 Task: Add Generation Baking Raspberry Strip Danish to the cart.
Action: Mouse moved to (19, 87)
Screenshot: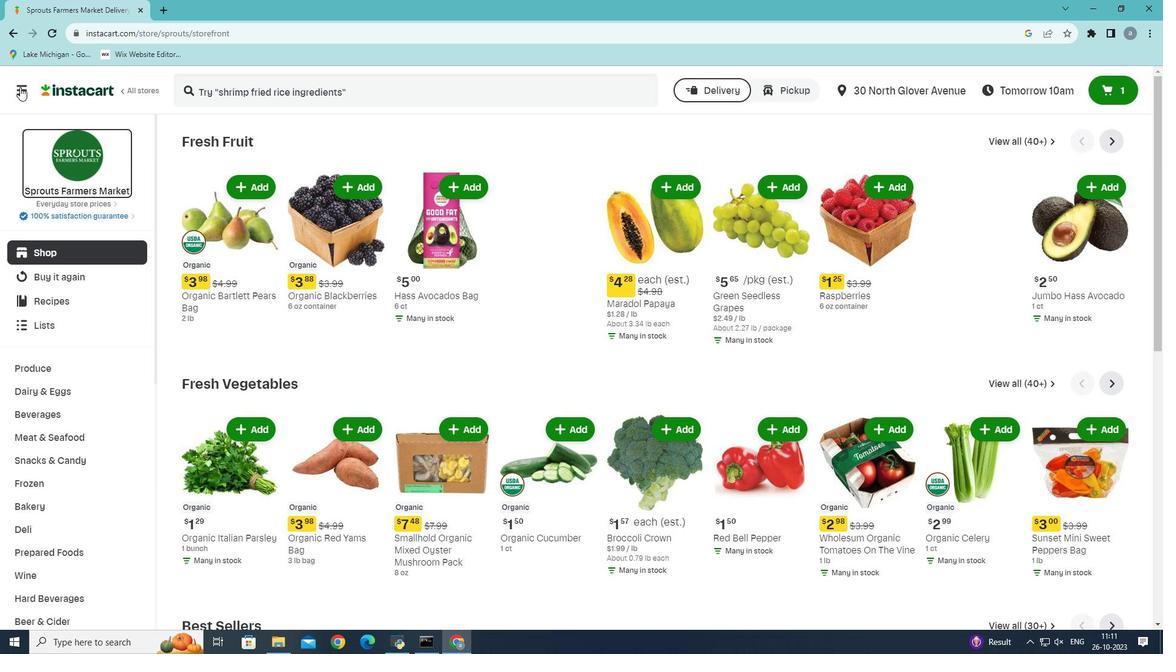 
Action: Mouse pressed left at (19, 87)
Screenshot: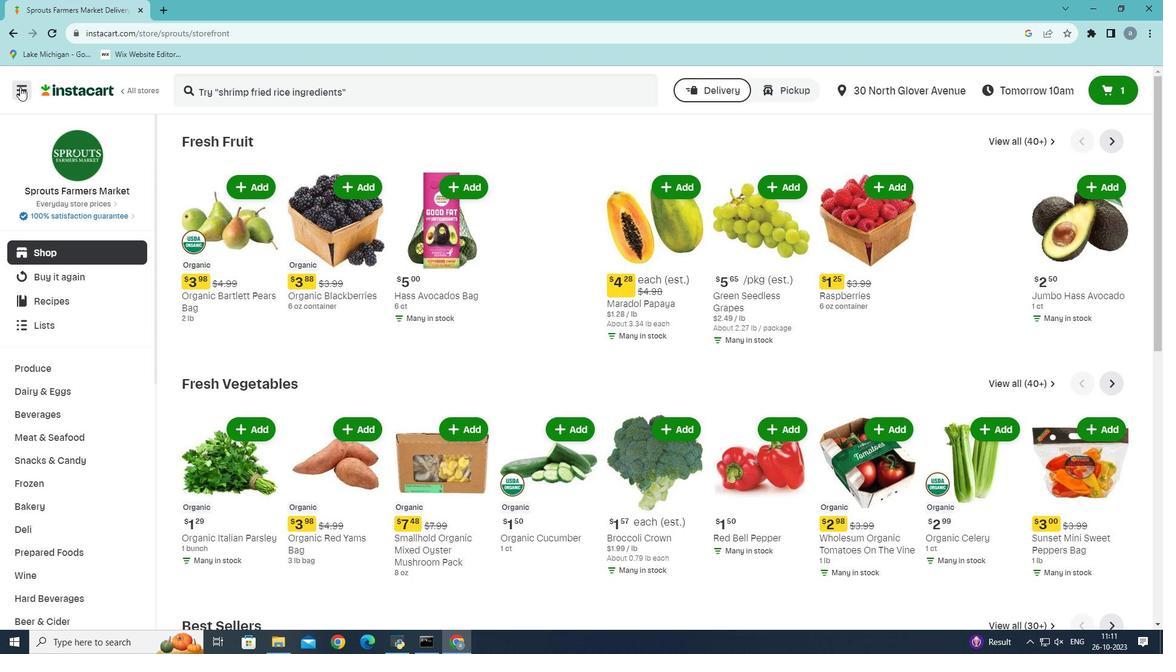 
Action: Mouse moved to (54, 353)
Screenshot: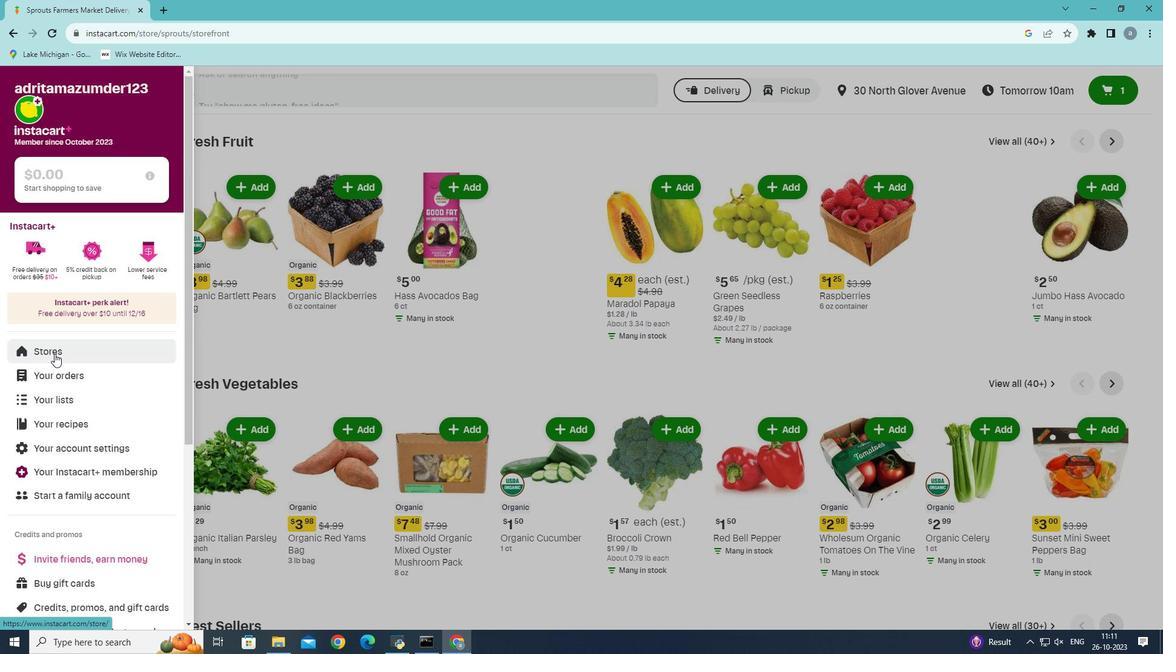 
Action: Mouse pressed left at (54, 353)
Screenshot: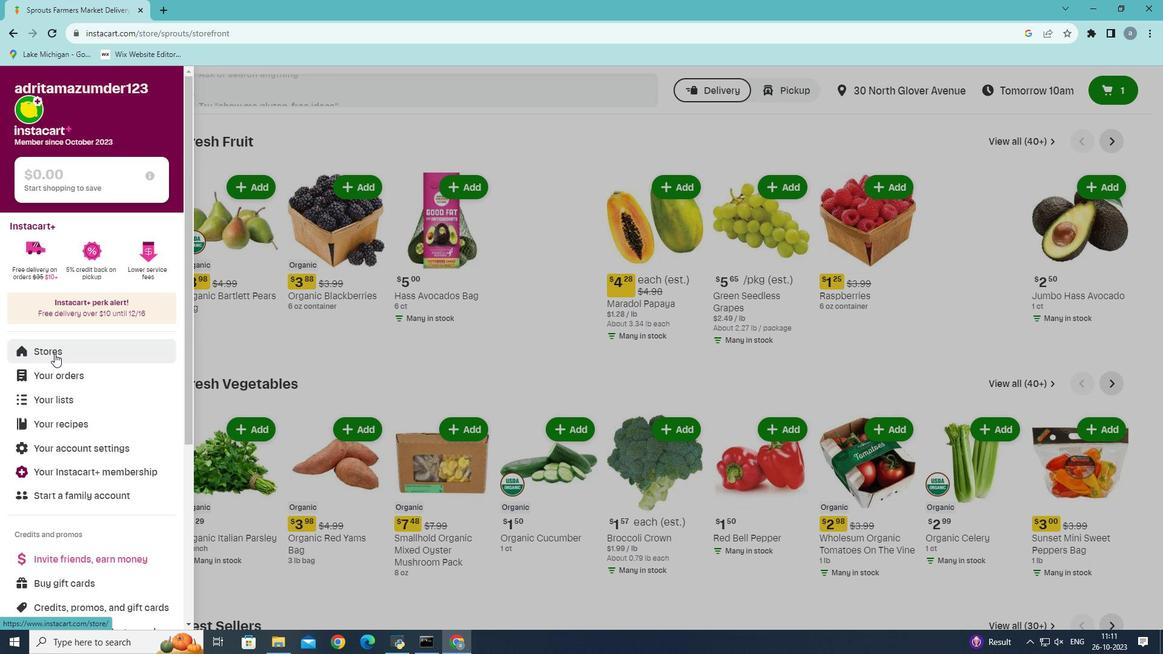 
Action: Mouse moved to (280, 143)
Screenshot: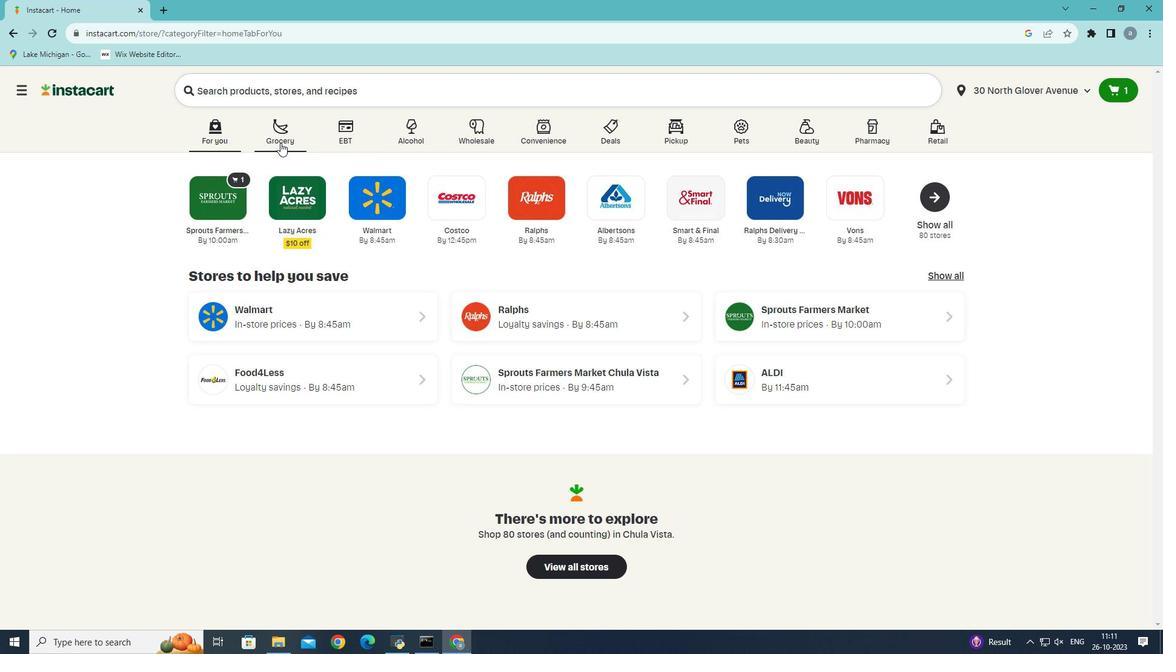 
Action: Mouse pressed left at (280, 143)
Screenshot: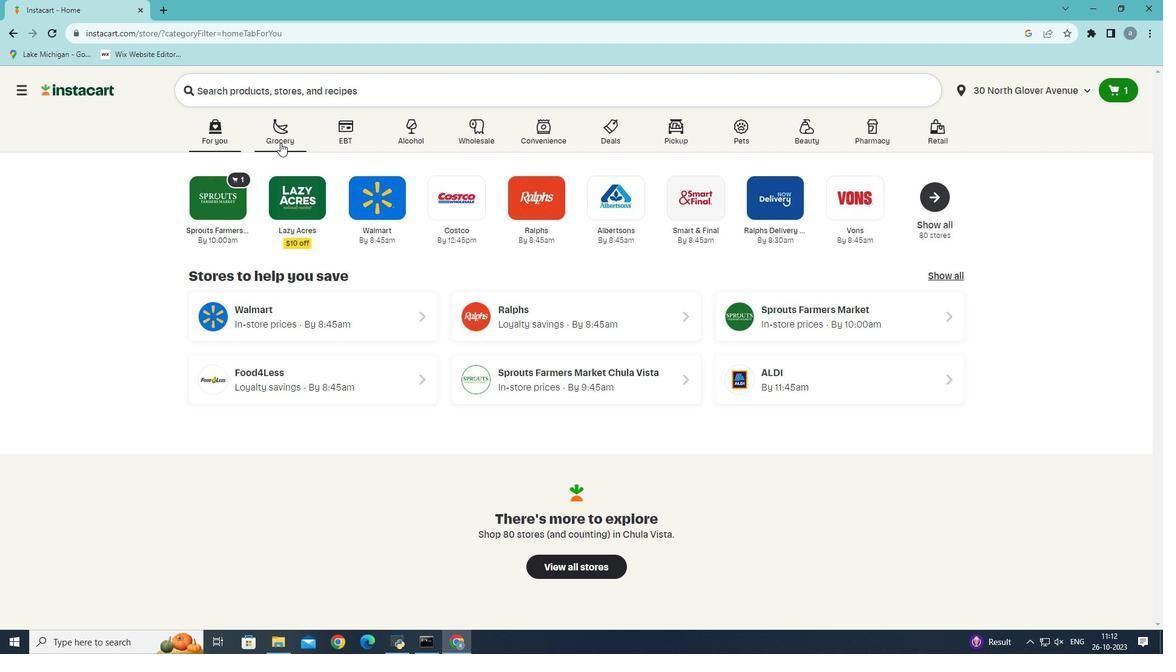 
Action: Mouse moved to (278, 359)
Screenshot: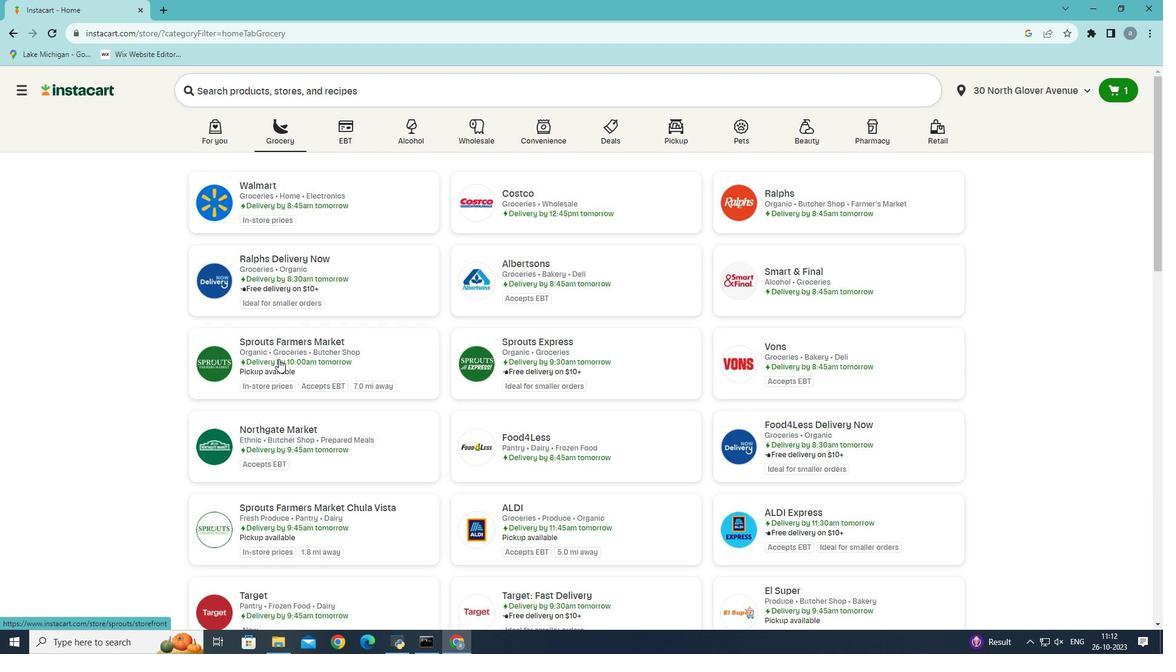 
Action: Mouse pressed left at (278, 359)
Screenshot: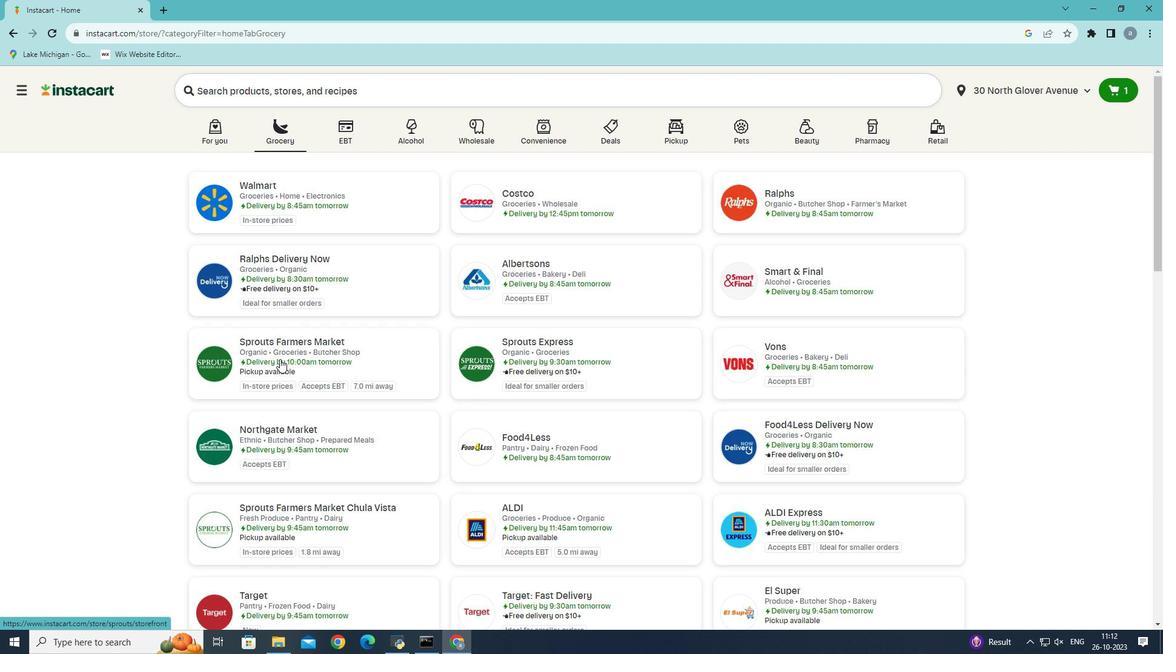 
Action: Mouse moved to (34, 509)
Screenshot: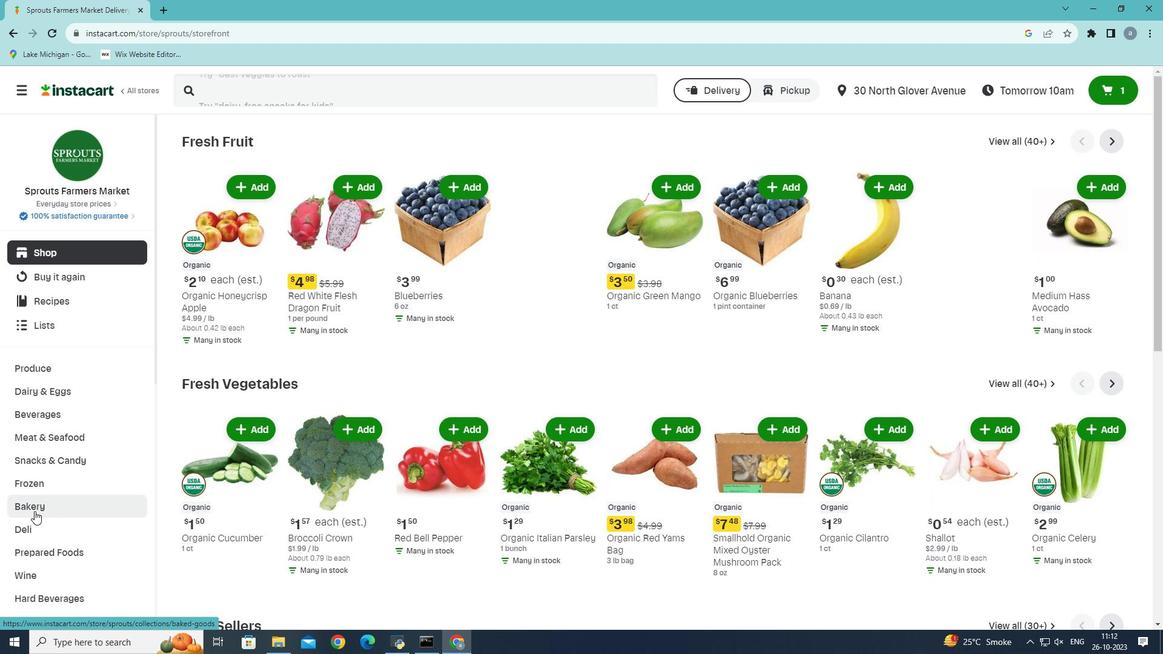 
Action: Mouse pressed left at (34, 509)
Screenshot: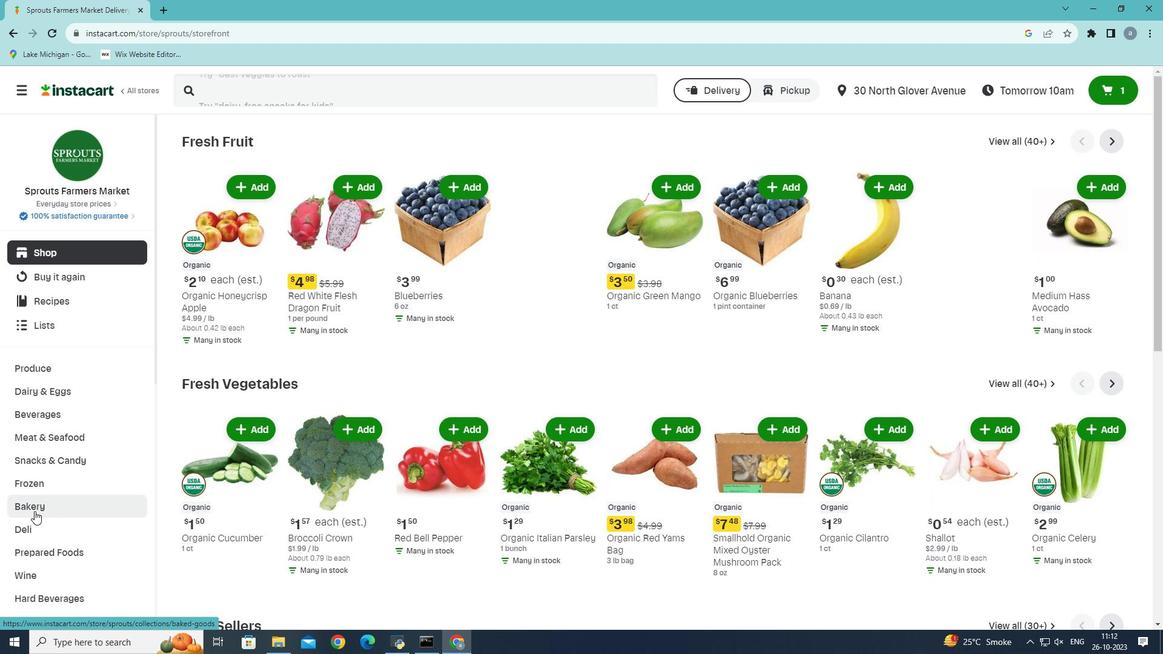 
Action: Mouse moved to (37, 505)
Screenshot: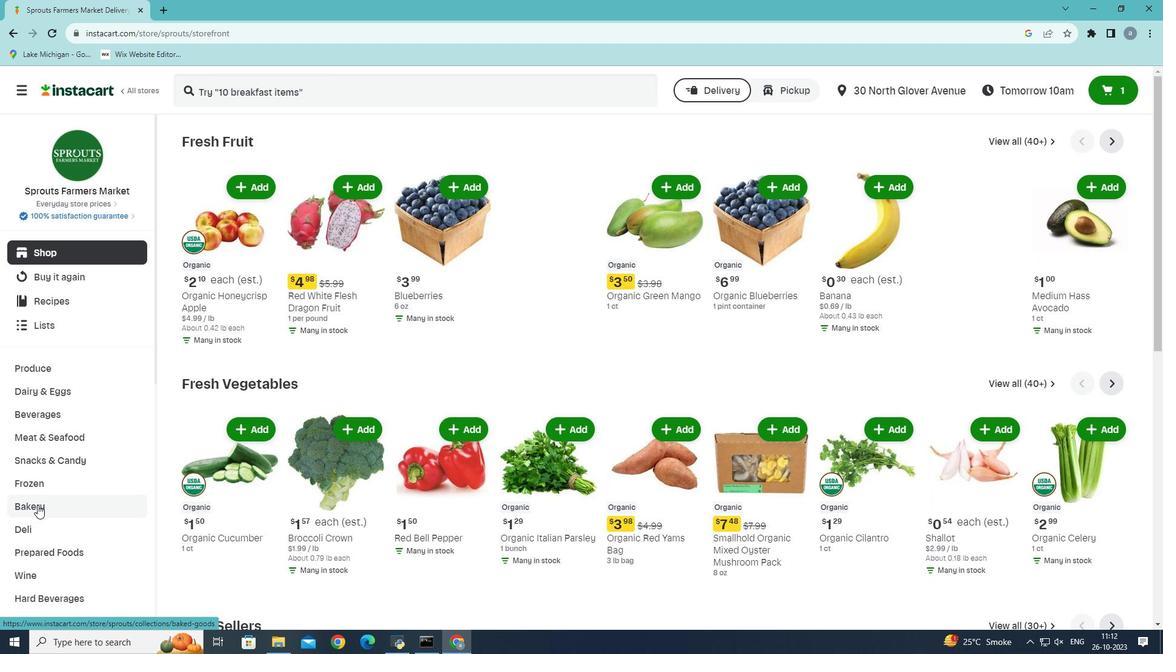 
Action: Mouse pressed left at (37, 505)
Screenshot: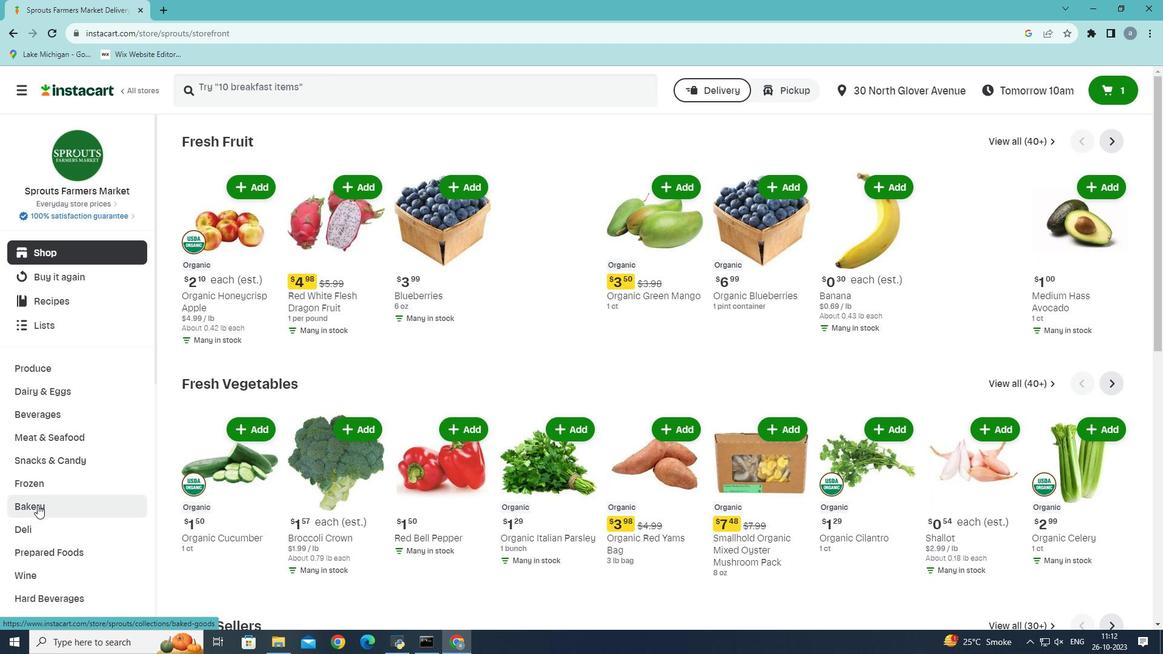 
Action: Mouse moved to (728, 166)
Screenshot: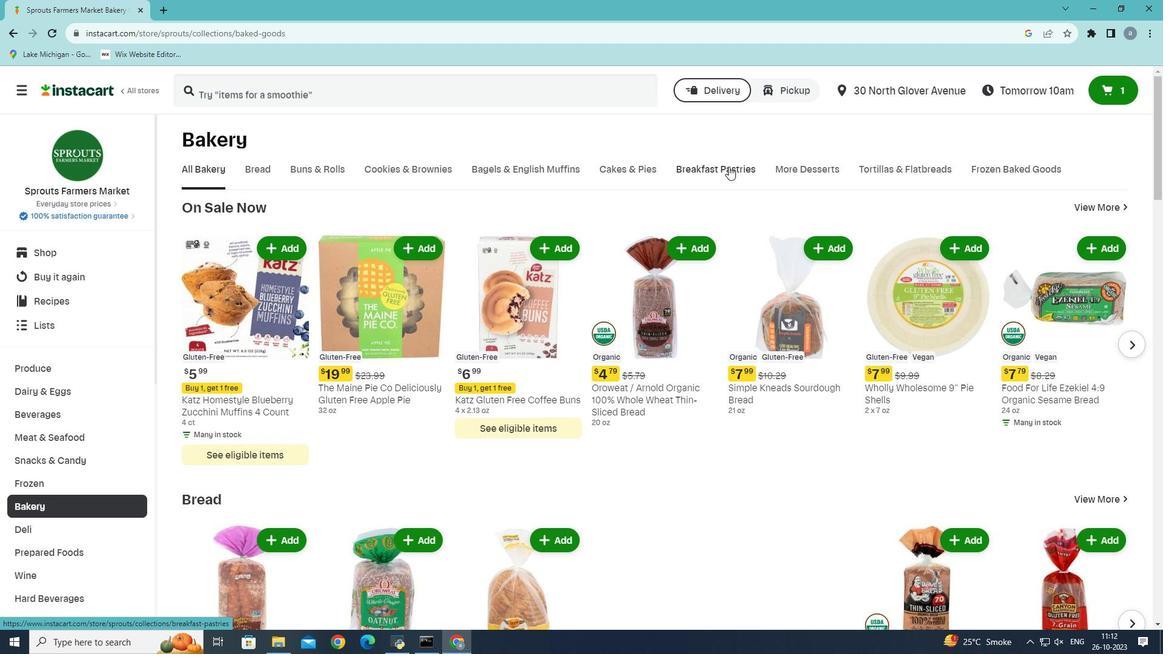 
Action: Mouse pressed left at (728, 166)
Screenshot: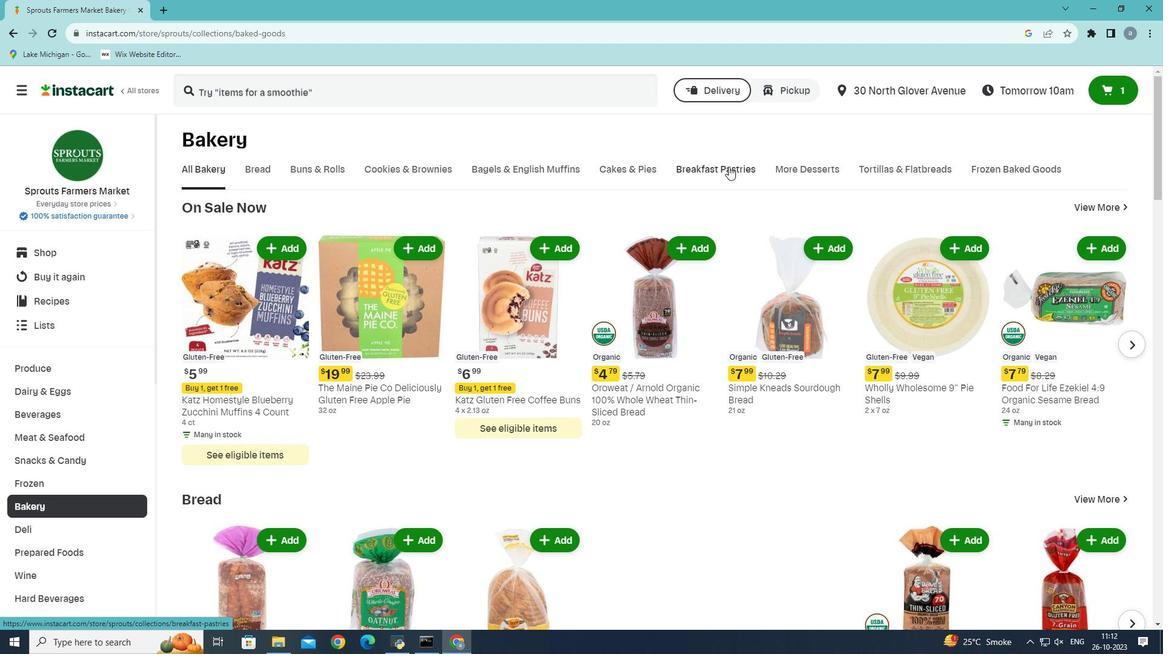 
Action: Mouse moved to (555, 221)
Screenshot: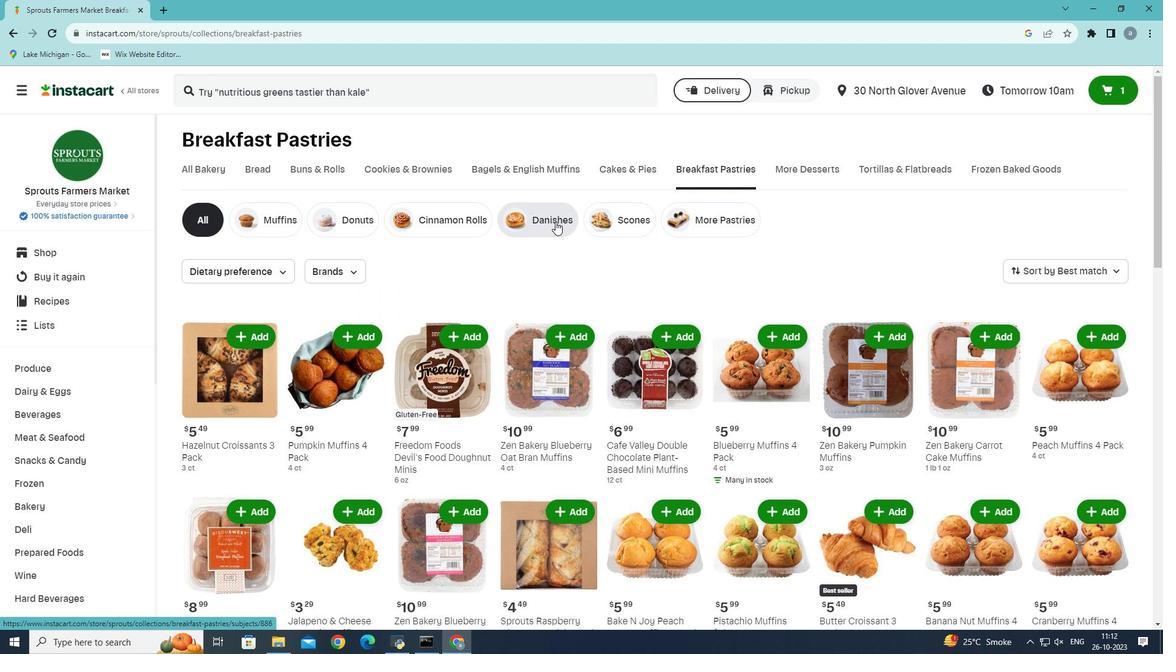 
Action: Mouse pressed left at (555, 221)
Screenshot: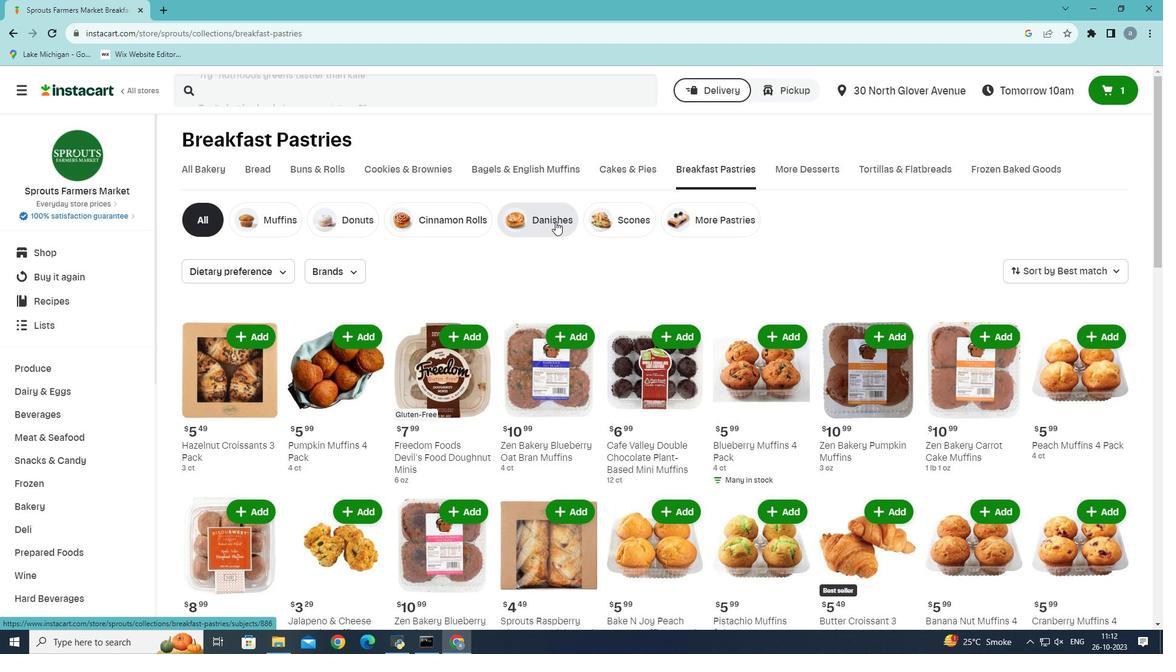 
Action: Mouse moved to (373, 332)
Screenshot: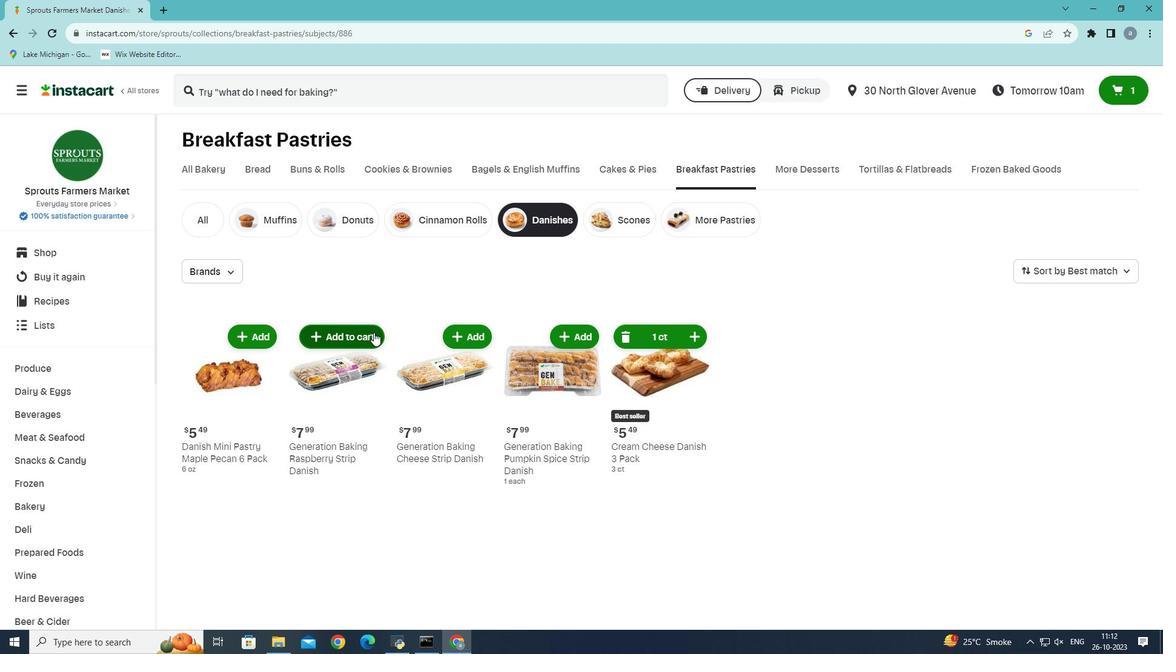 
Action: Mouse pressed left at (373, 332)
Screenshot: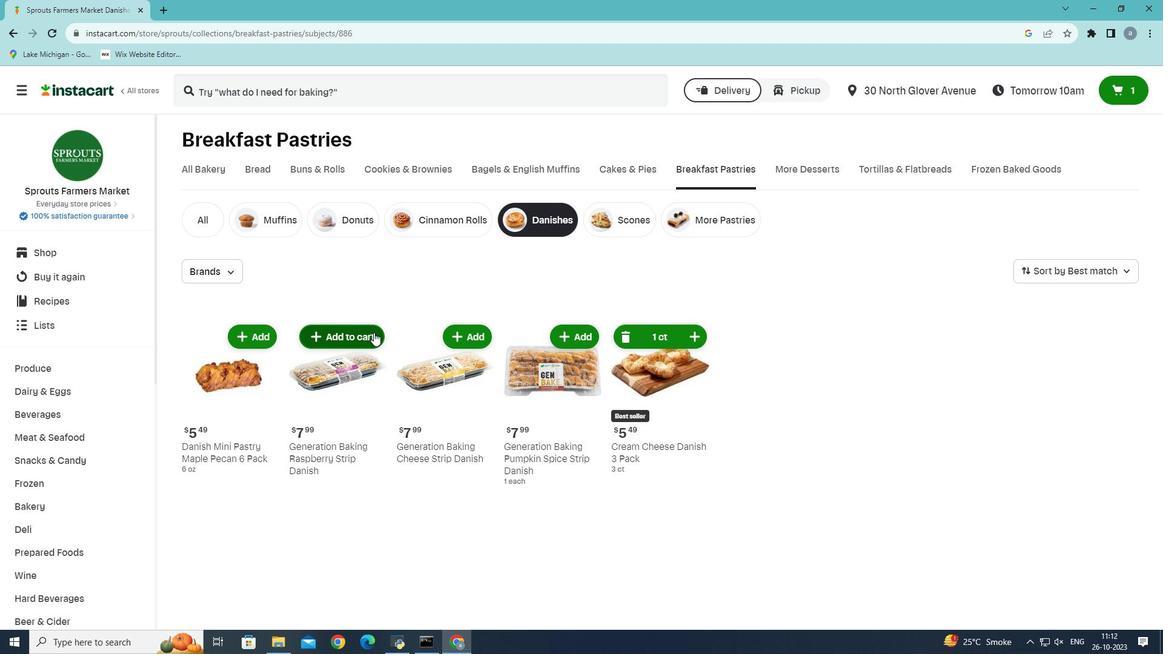 
Action: Mouse moved to (373, 332)
Screenshot: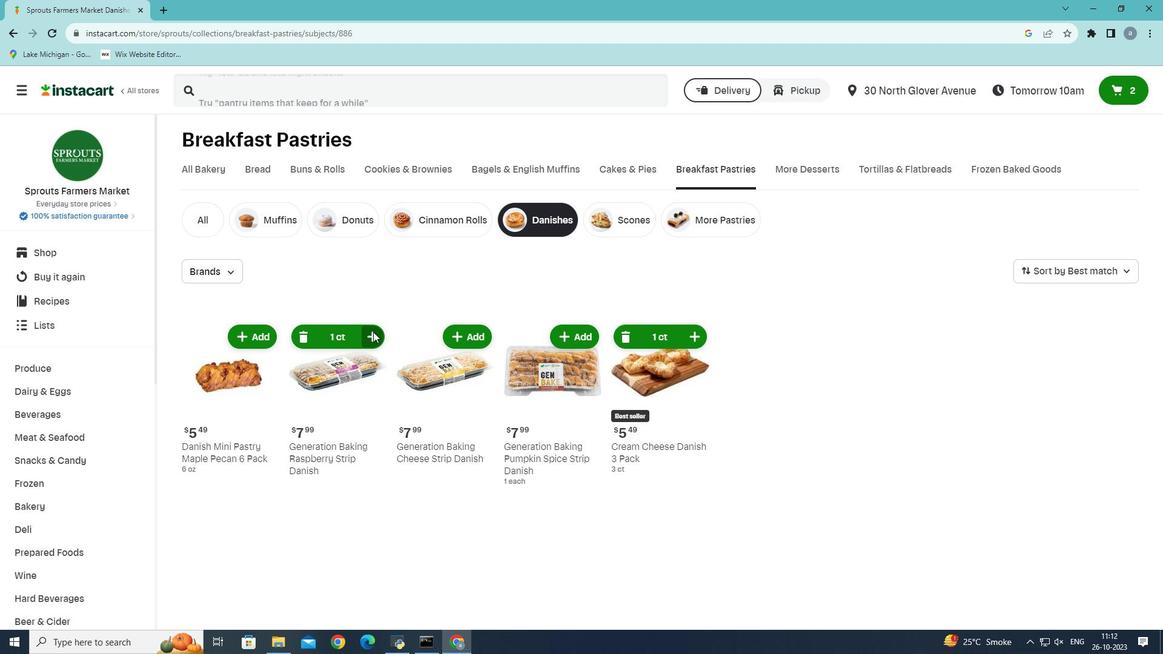 
